 Task: Create New Customer with Customer Name: Bi-Mart, Billing Address Line1: 4736 Huntz Lane, Billing Address Line2:  Bolton, Billing Address Line3:  Massachusetts 01740, Cell Number: 352-215-3680_x000D_

Action: Mouse moved to (179, 31)
Screenshot: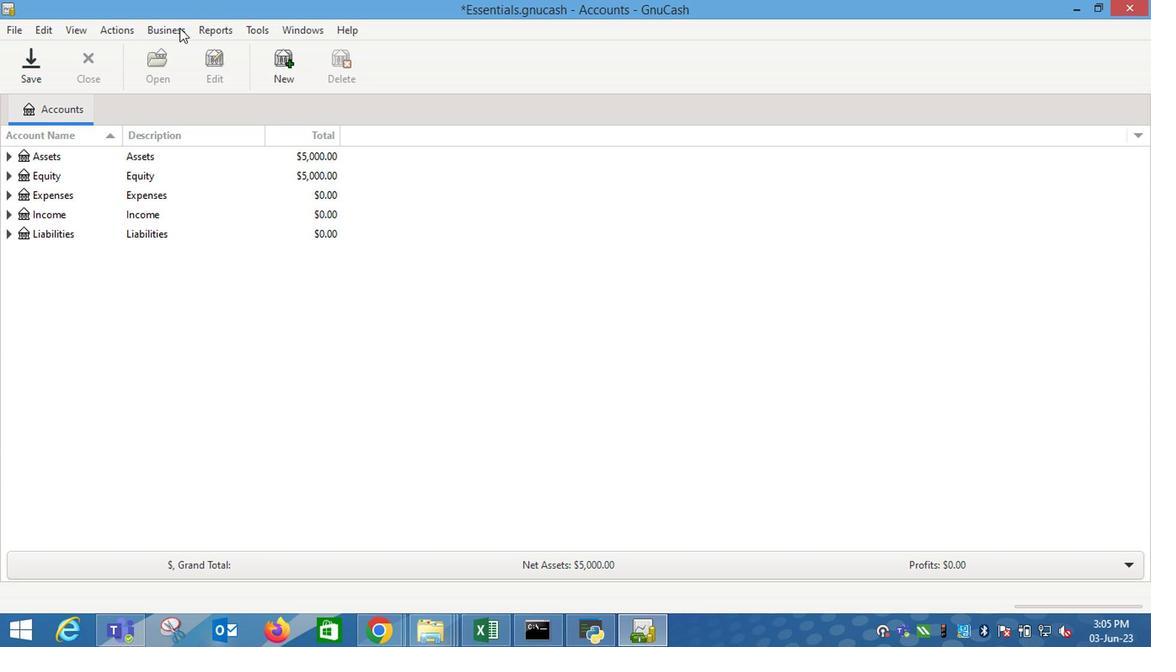 
Action: Mouse pressed left at (179, 31)
Screenshot: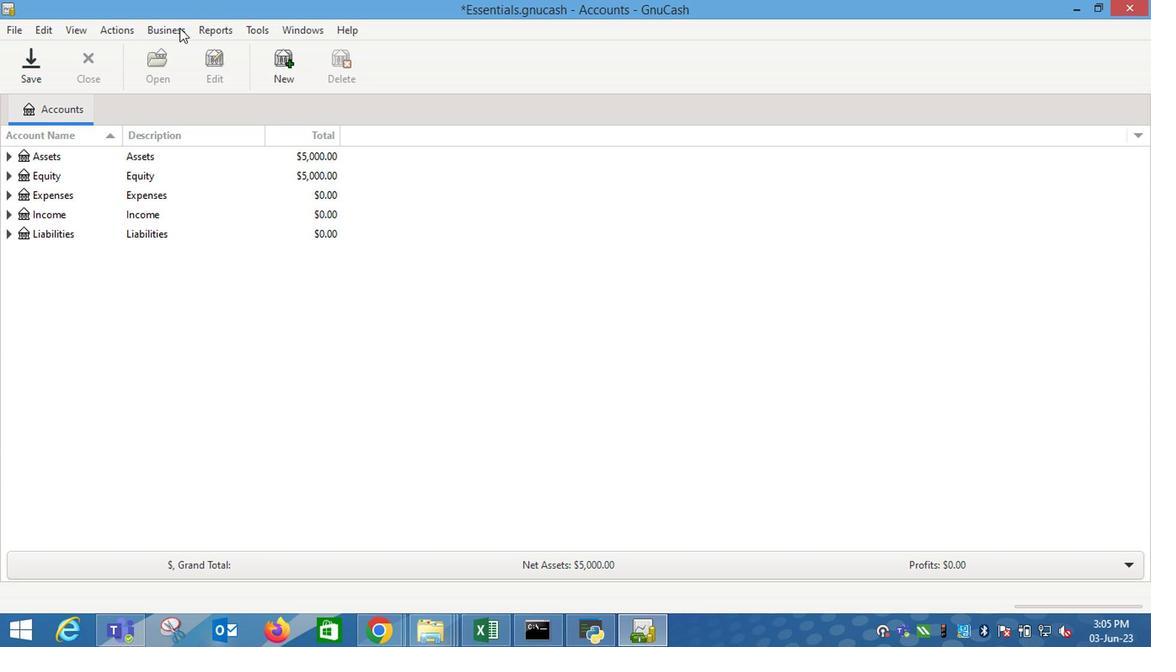 
Action: Mouse moved to (337, 84)
Screenshot: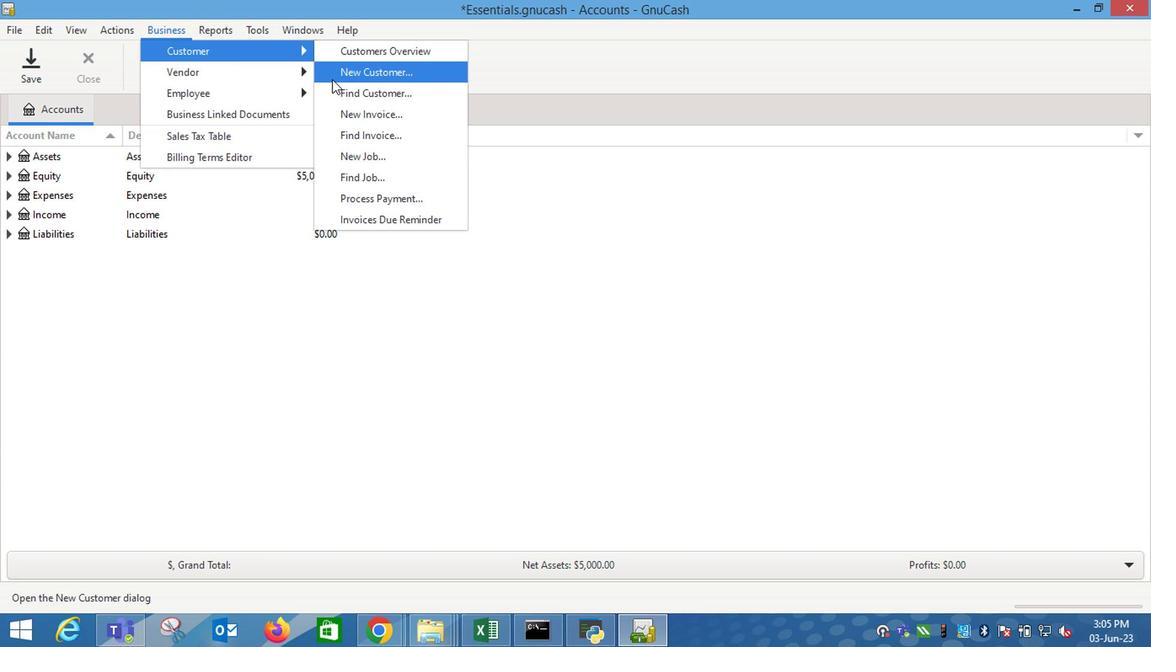 
Action: Mouse pressed left at (337, 84)
Screenshot: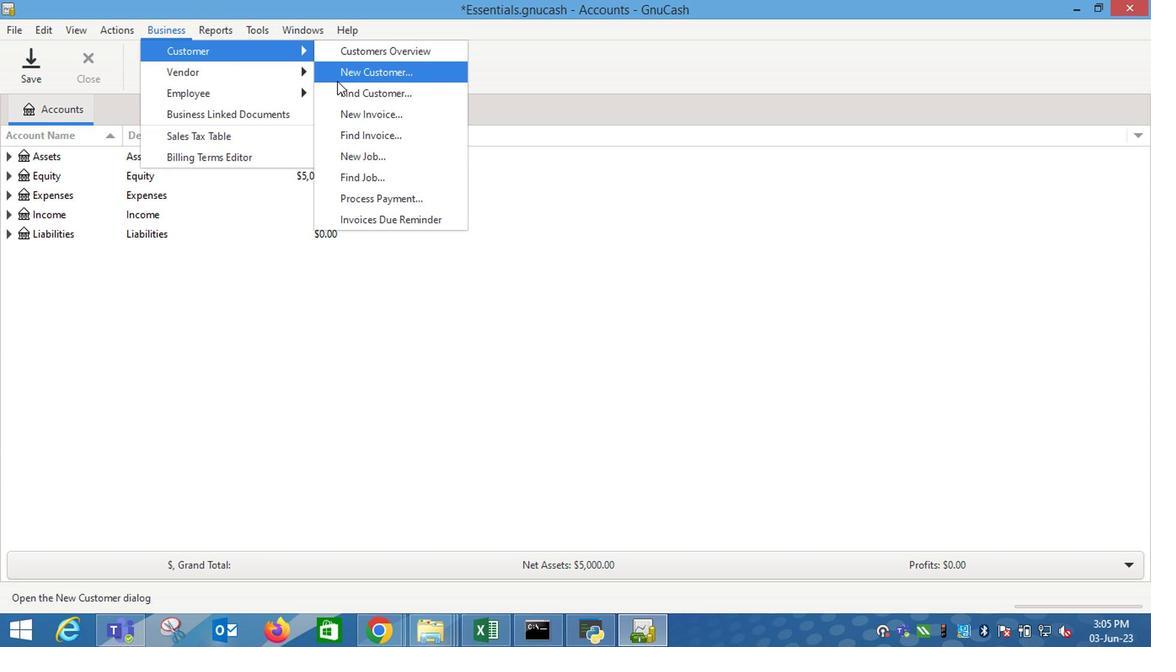 
Action: Mouse moved to (897, 281)
Screenshot: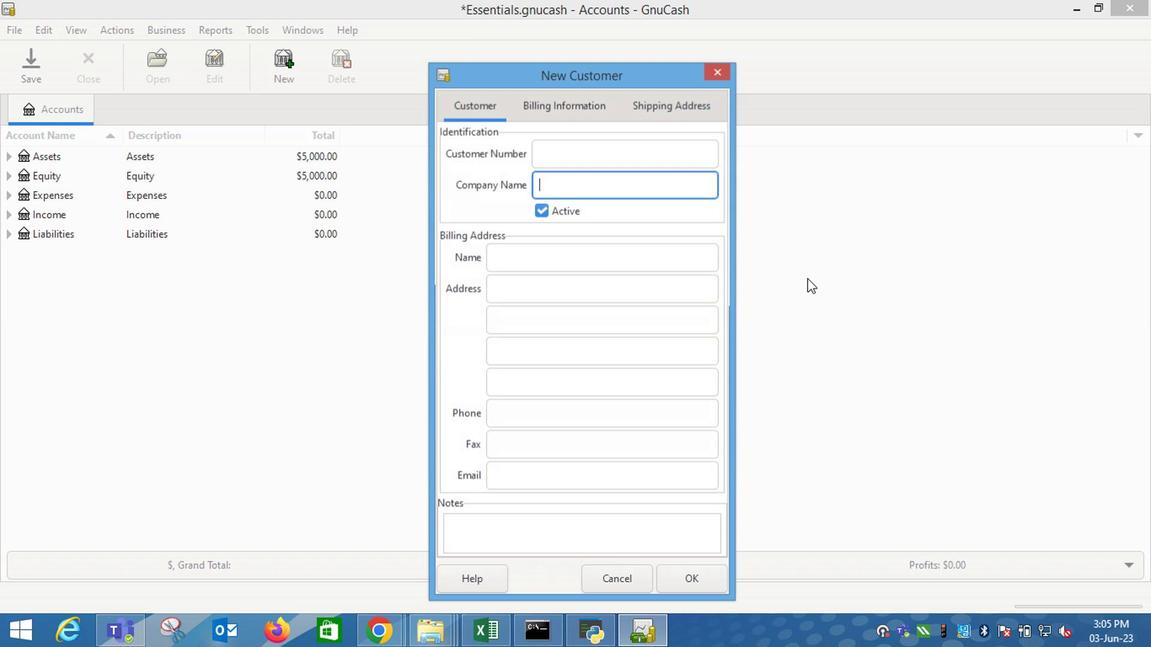 
Action: Key pressed <Key.shift_r>Bi-<Key.shift_r>Mart<Key.tab><Key.tab><Key.tab>4736<Key.space><Key.shift_r>Hunts<Key.backspace>z<Key.space><Key.shift_r>Lane<Key.tab><Key.shift_r>Bol<Key.tab><Key.shift_r>Mass<Key.tab><Key.tab>352-215-3680
Screenshot: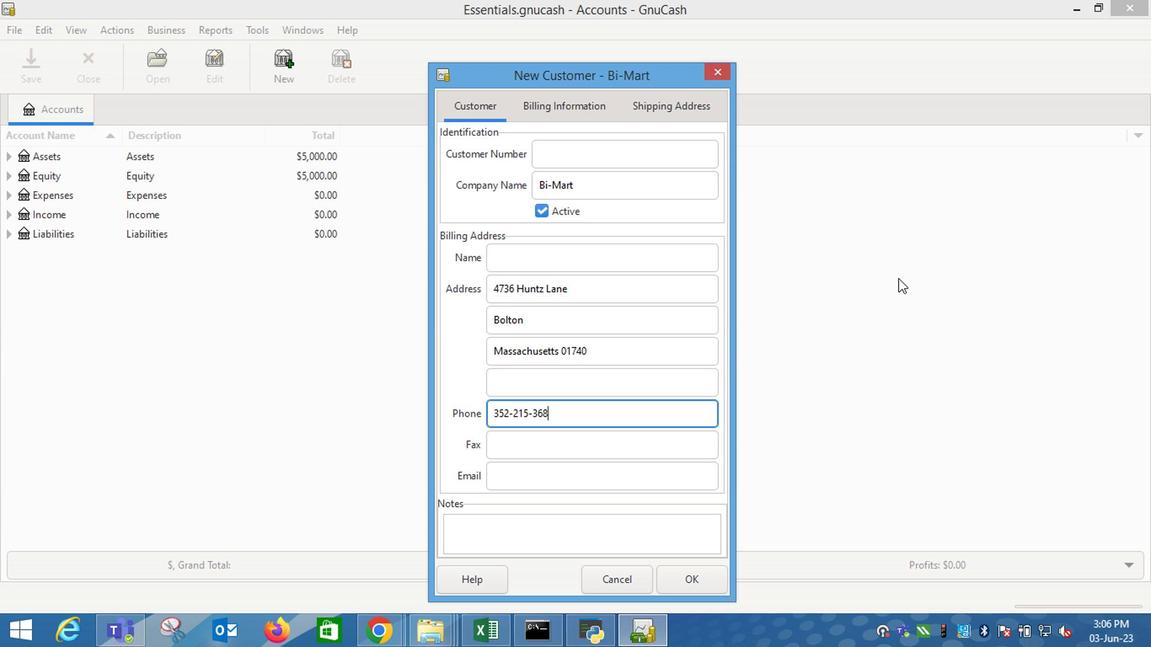 
Action: Mouse moved to (569, 113)
Screenshot: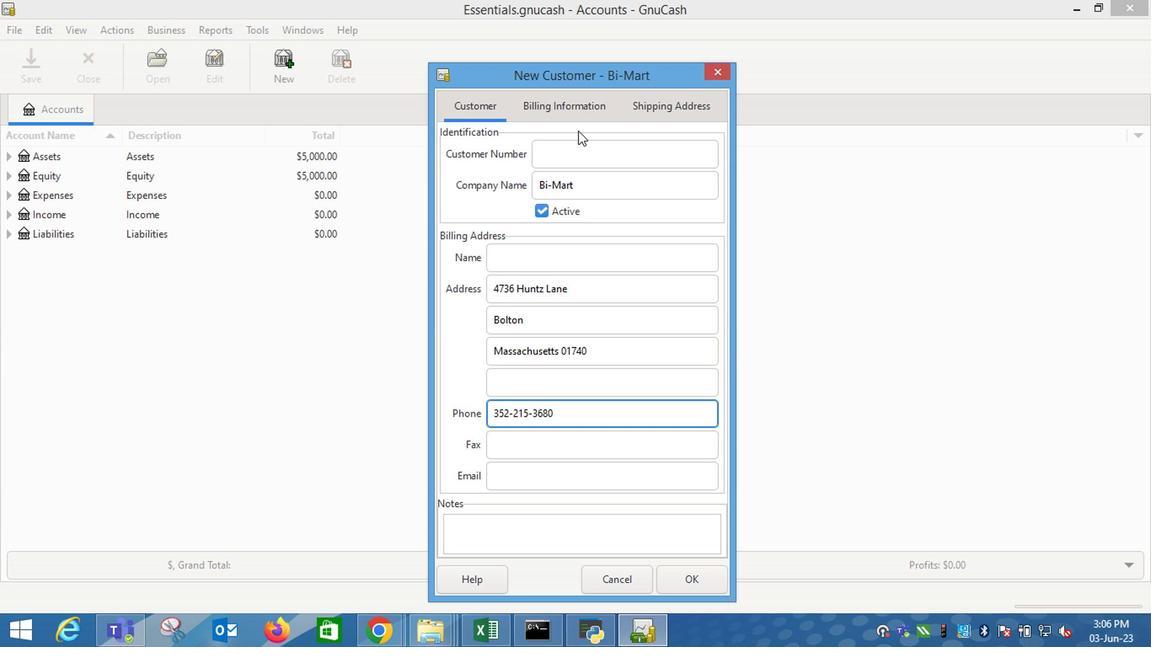 
Action: Mouse pressed left at (569, 113)
Screenshot: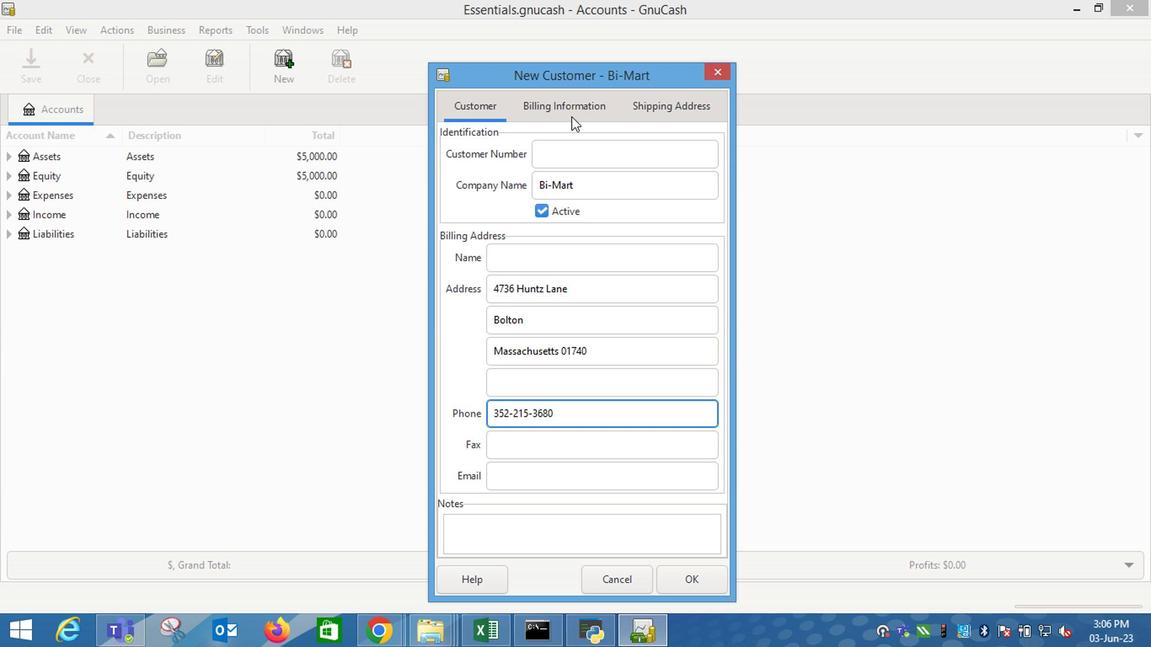 
Action: Mouse moved to (715, 588)
Screenshot: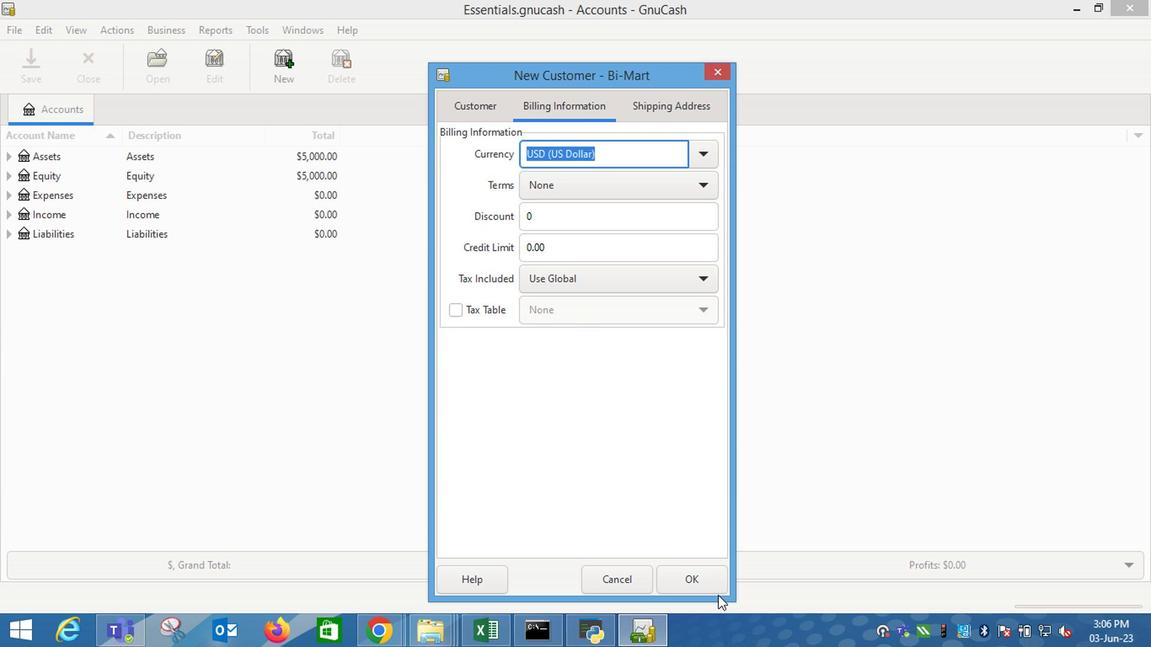 
Action: Mouse pressed left at (715, 588)
Screenshot: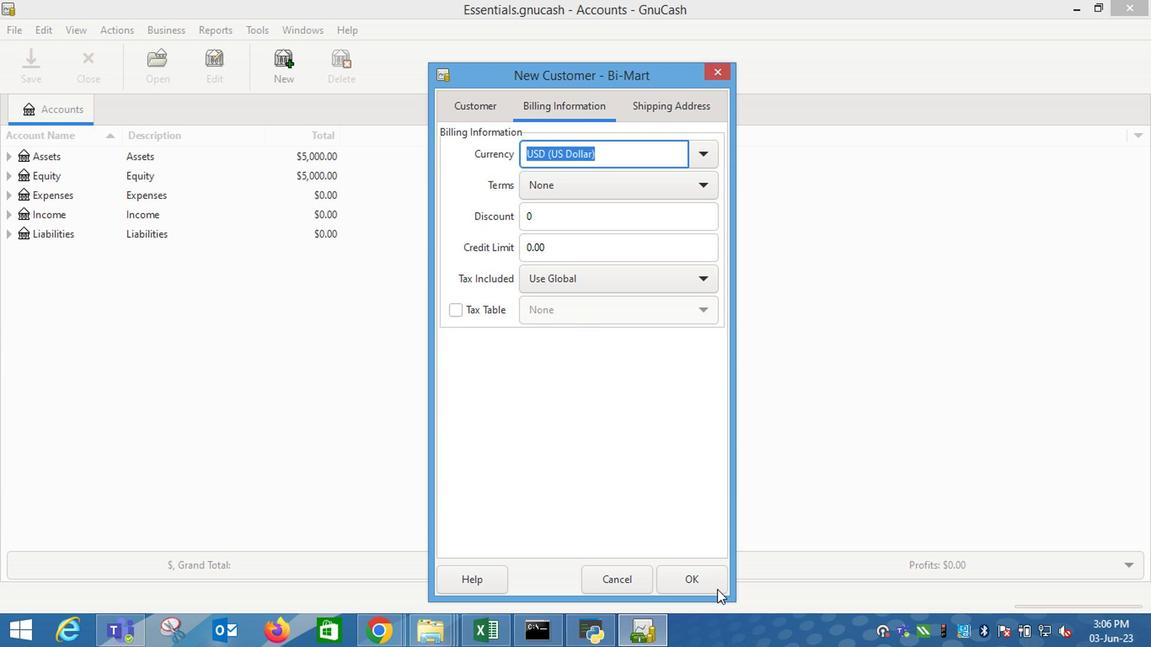 
Action: Mouse moved to (698, 575)
Screenshot: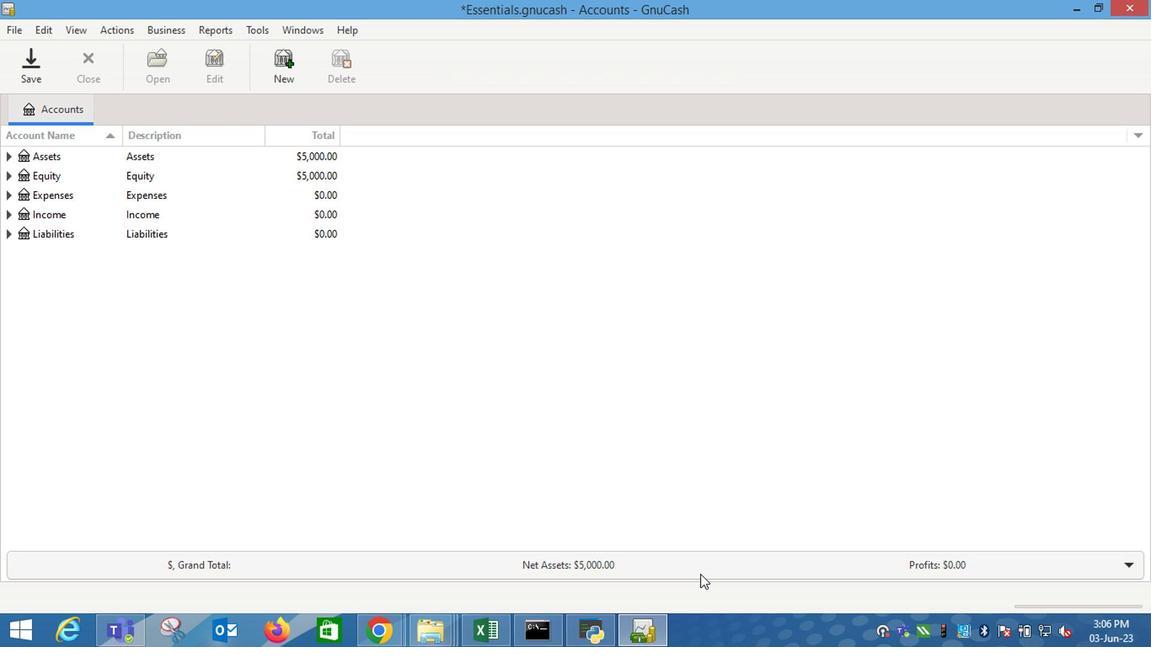 
